Task: Create a due date automation trigger when advanced on, on the tuesday of the week before a card is due add dates without a complete due date at 11:00 AM.
Action: Mouse moved to (826, 256)
Screenshot: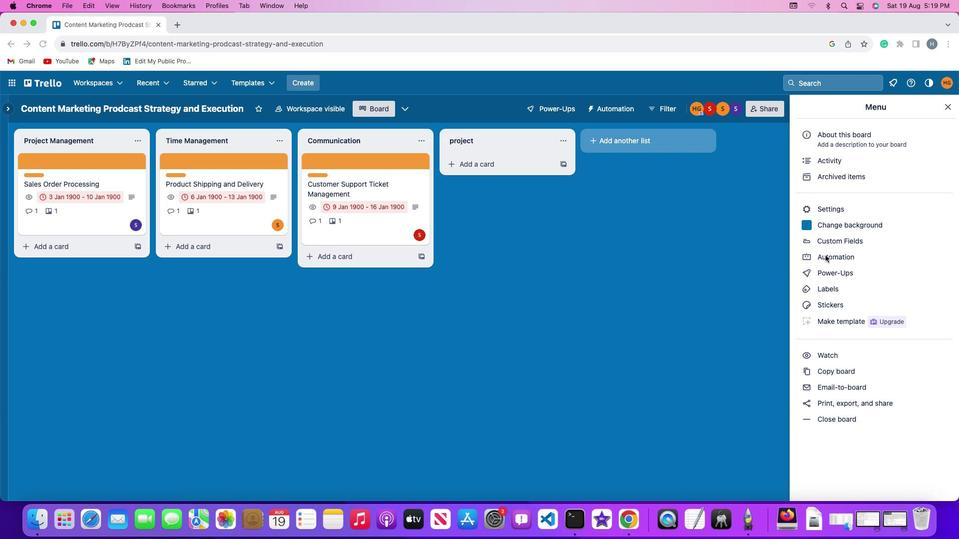 
Action: Mouse pressed left at (826, 256)
Screenshot: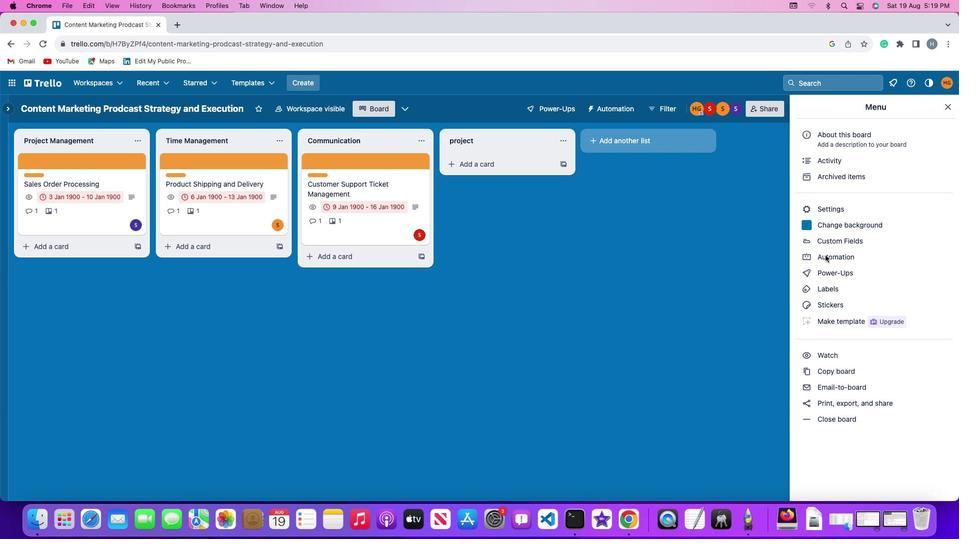 
Action: Mouse pressed left at (826, 256)
Screenshot: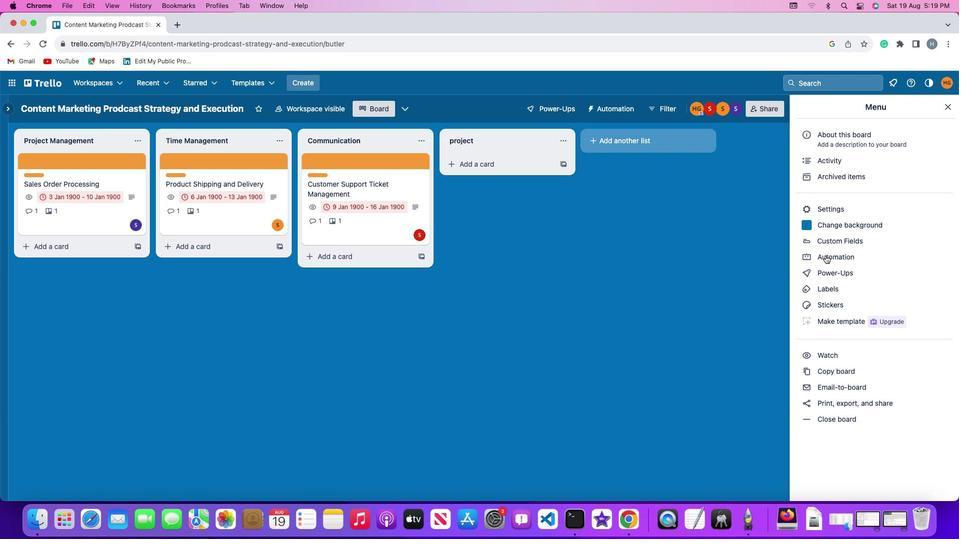 
Action: Mouse moved to (56, 235)
Screenshot: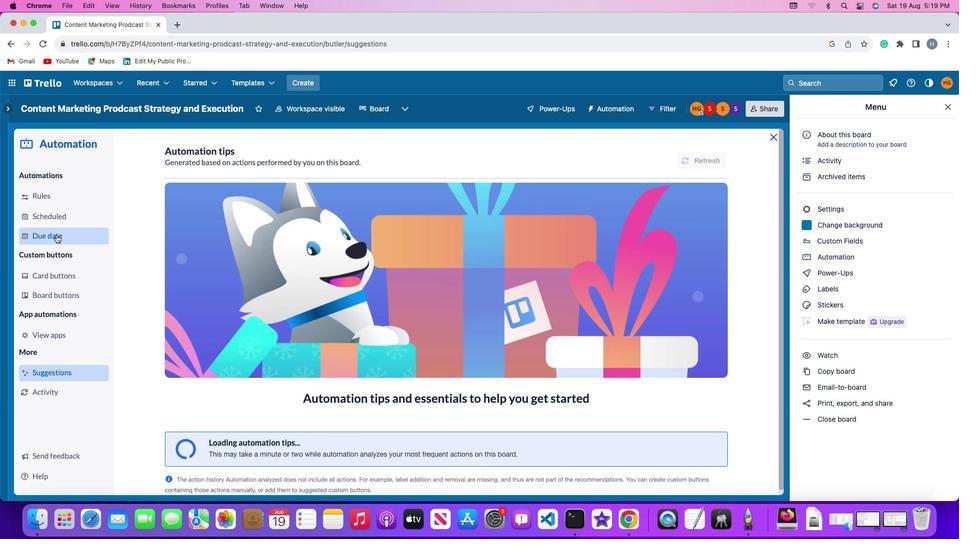 
Action: Mouse pressed left at (56, 235)
Screenshot: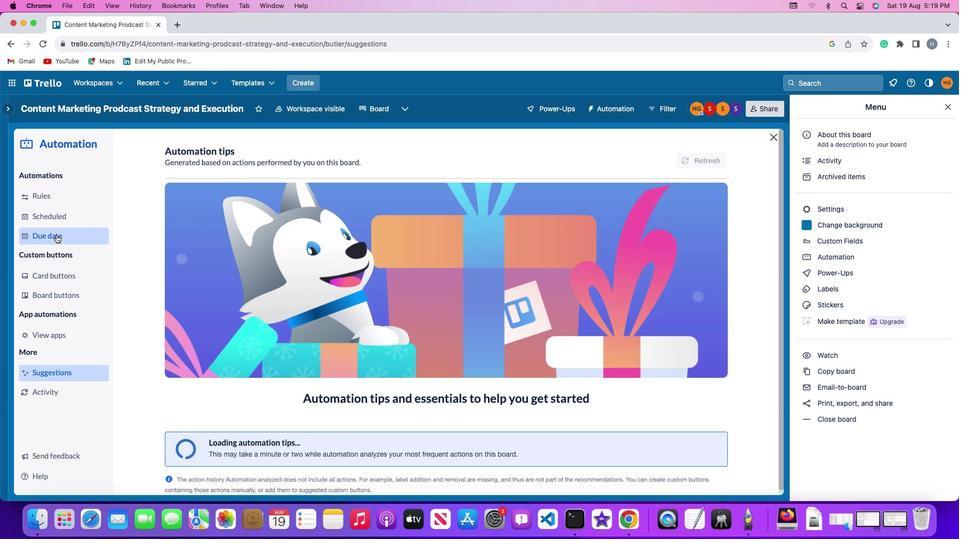 
Action: Mouse moved to (677, 151)
Screenshot: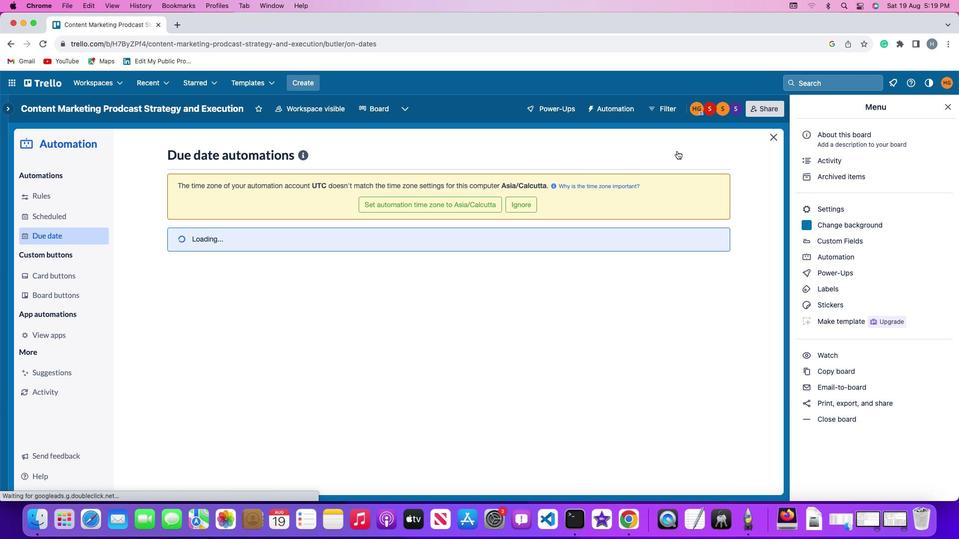 
Action: Mouse pressed left at (677, 151)
Screenshot: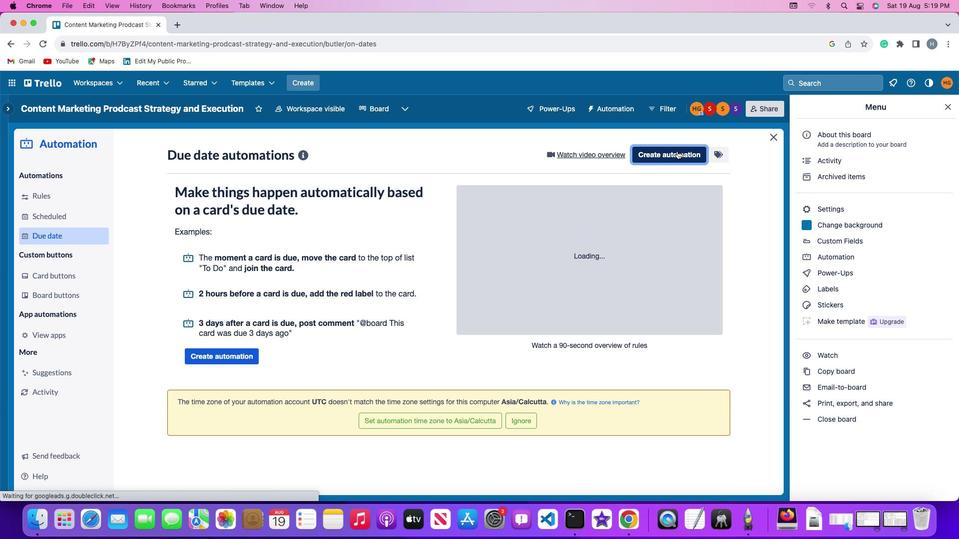 
Action: Mouse moved to (199, 253)
Screenshot: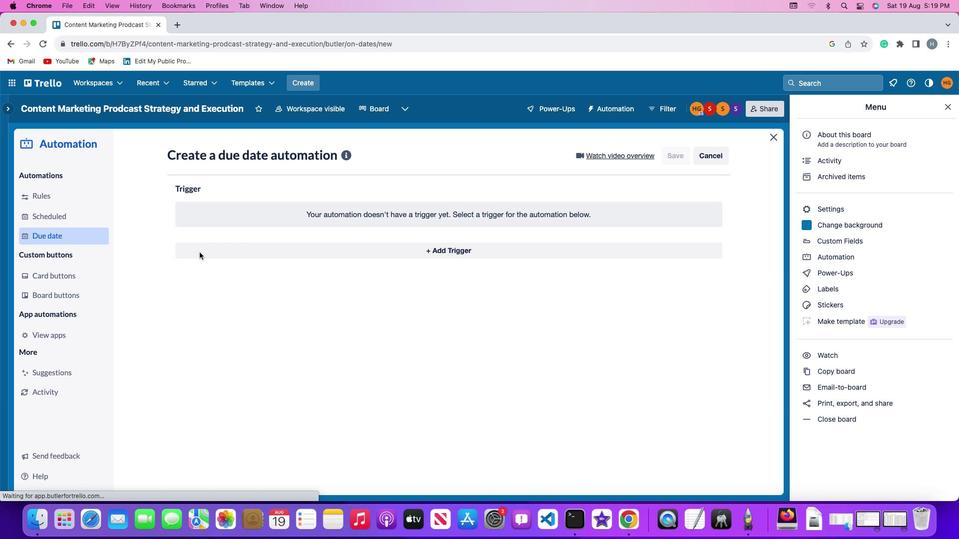 
Action: Mouse pressed left at (199, 253)
Screenshot: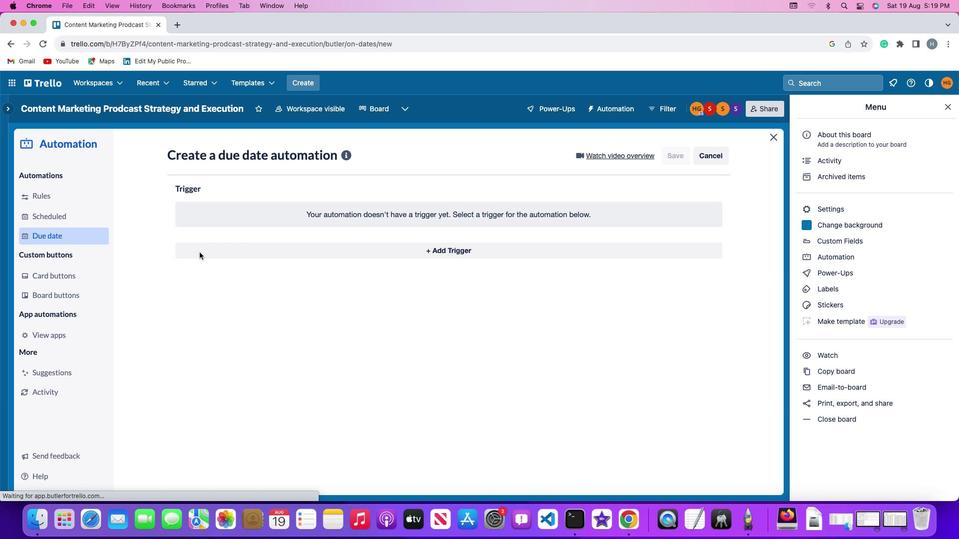 
Action: Mouse moved to (218, 431)
Screenshot: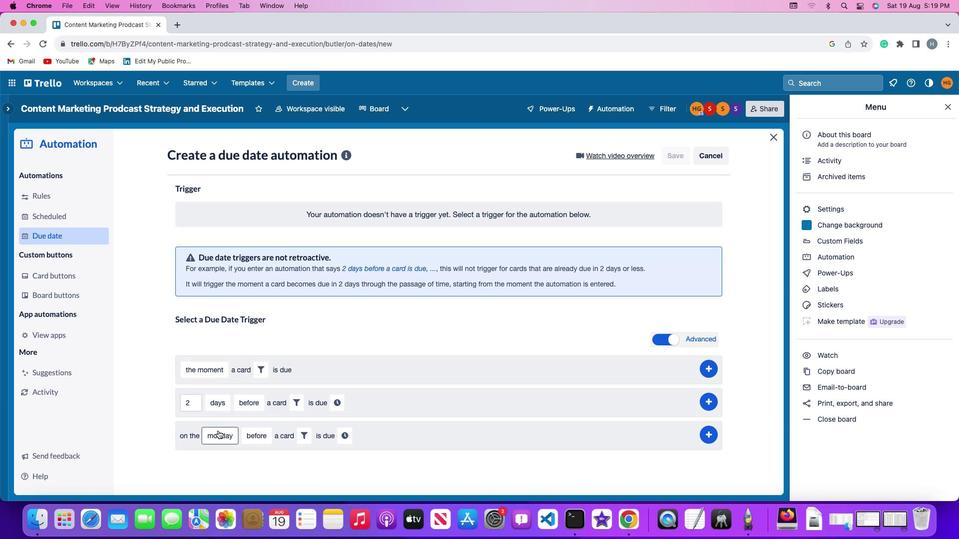 
Action: Mouse pressed left at (218, 431)
Screenshot: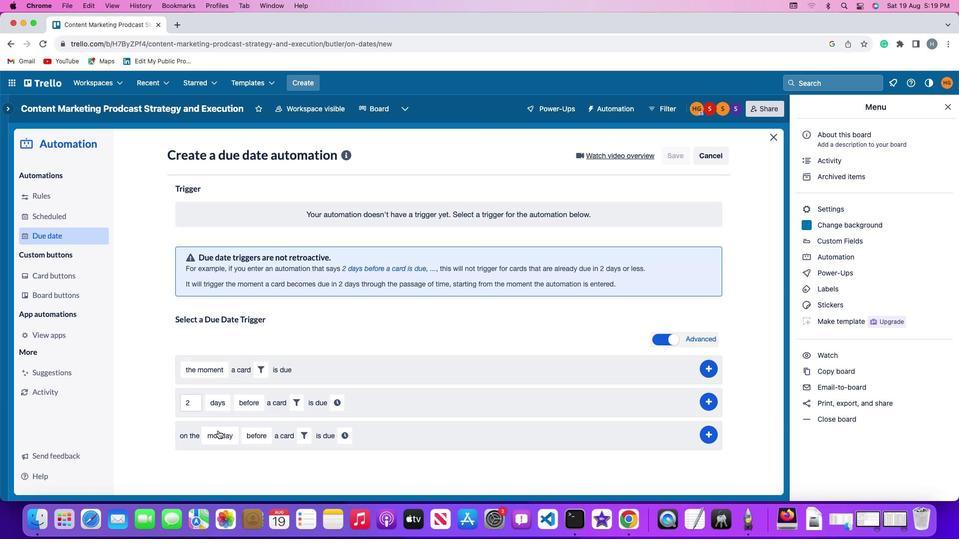 
Action: Mouse moved to (236, 318)
Screenshot: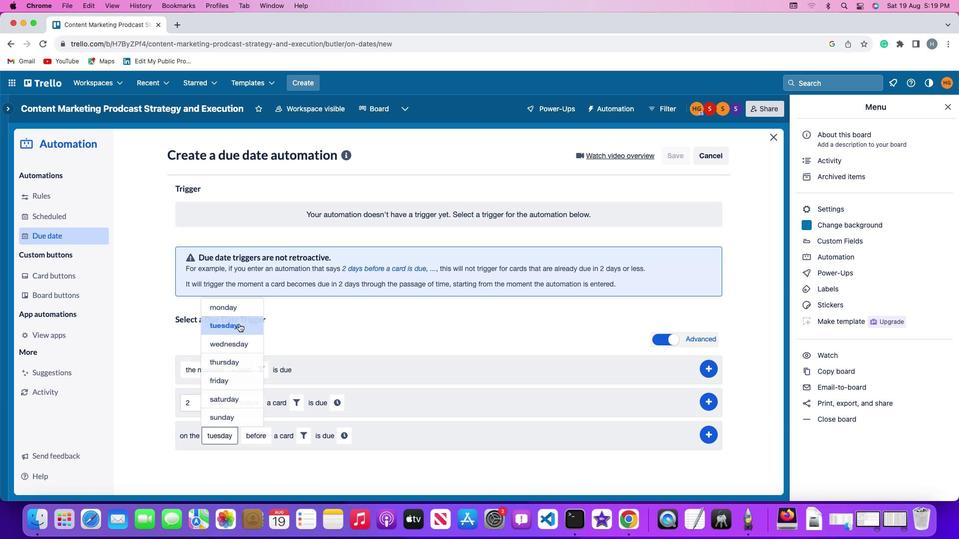 
Action: Mouse pressed left at (236, 318)
Screenshot: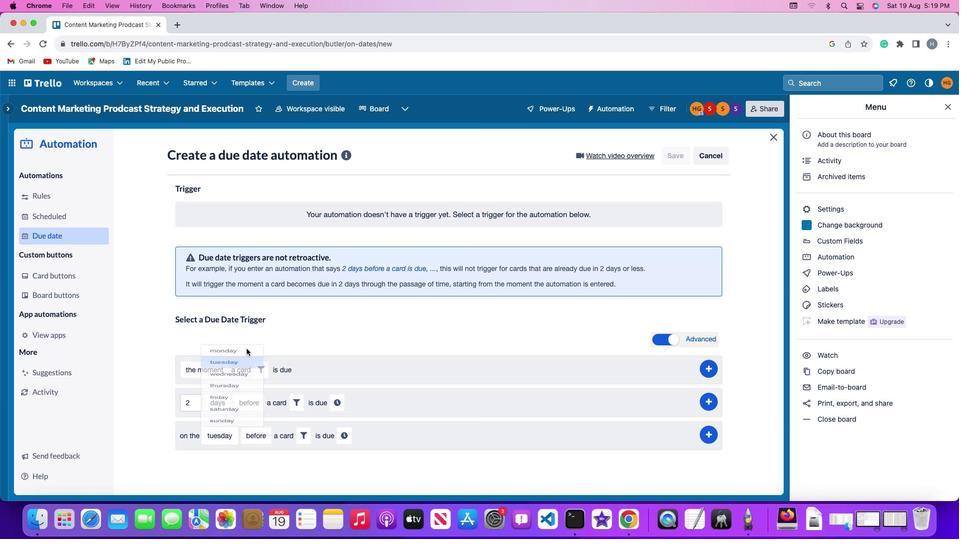 
Action: Mouse moved to (261, 438)
Screenshot: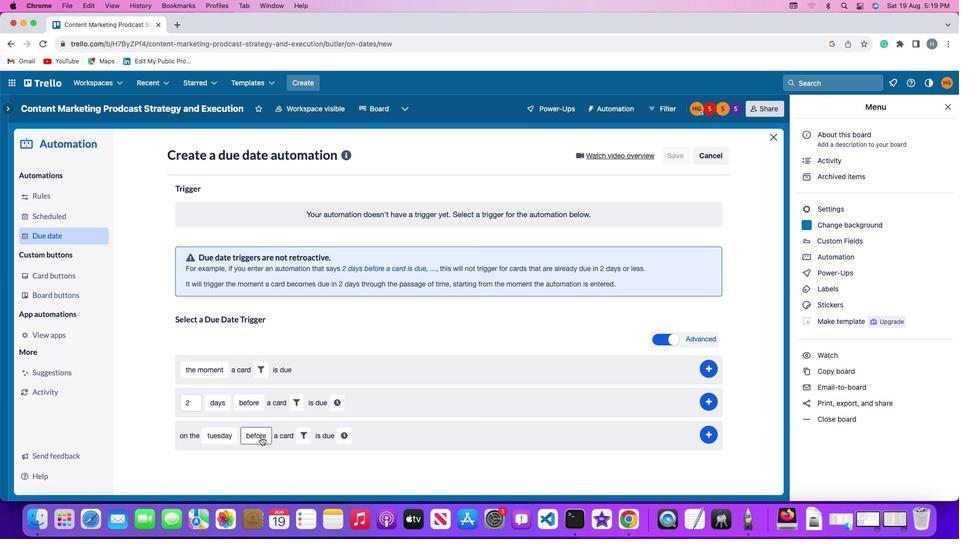 
Action: Mouse pressed left at (261, 438)
Screenshot: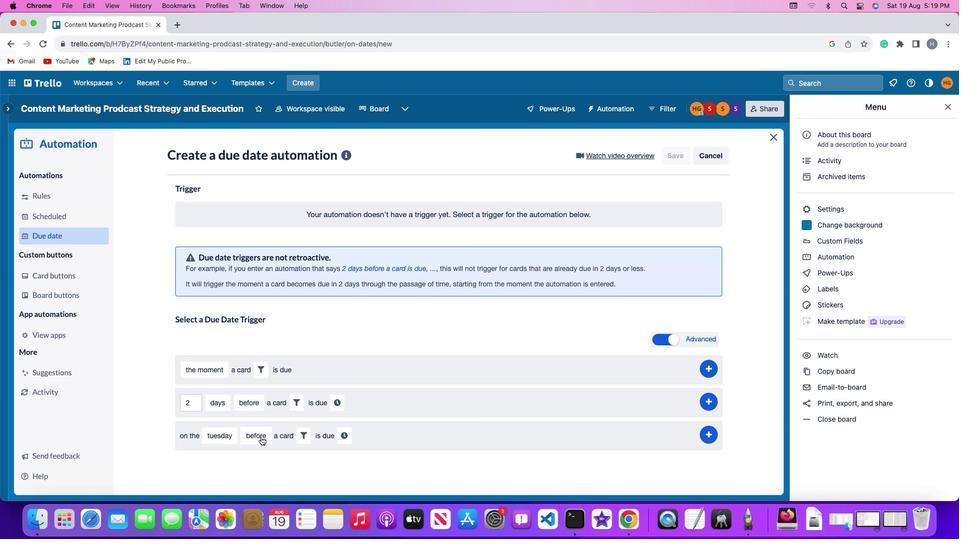 
Action: Mouse moved to (264, 416)
Screenshot: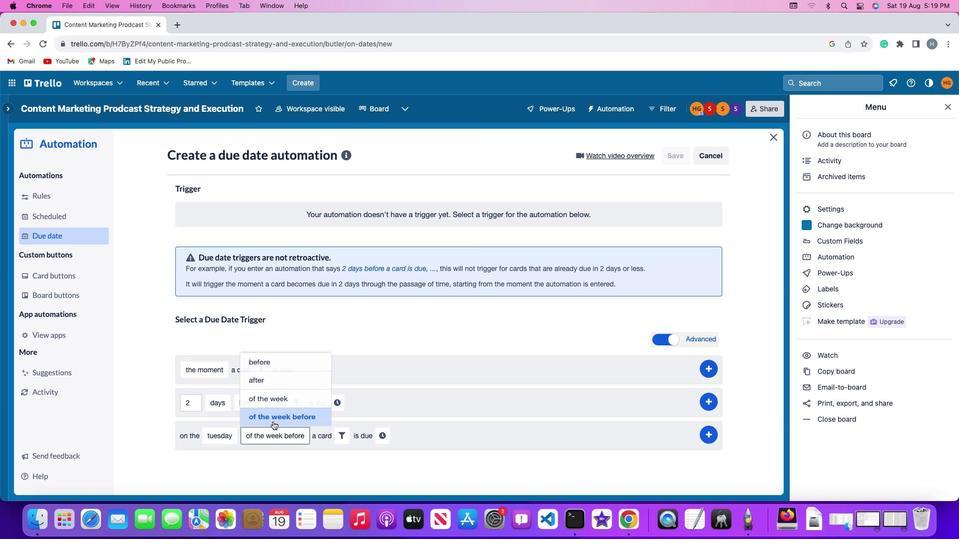 
Action: Mouse pressed left at (264, 416)
Screenshot: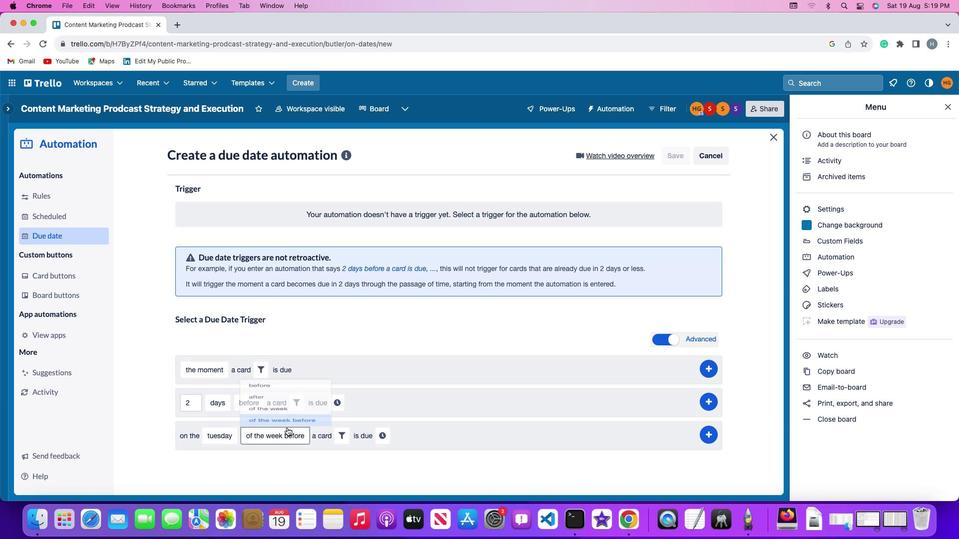 
Action: Mouse moved to (336, 435)
Screenshot: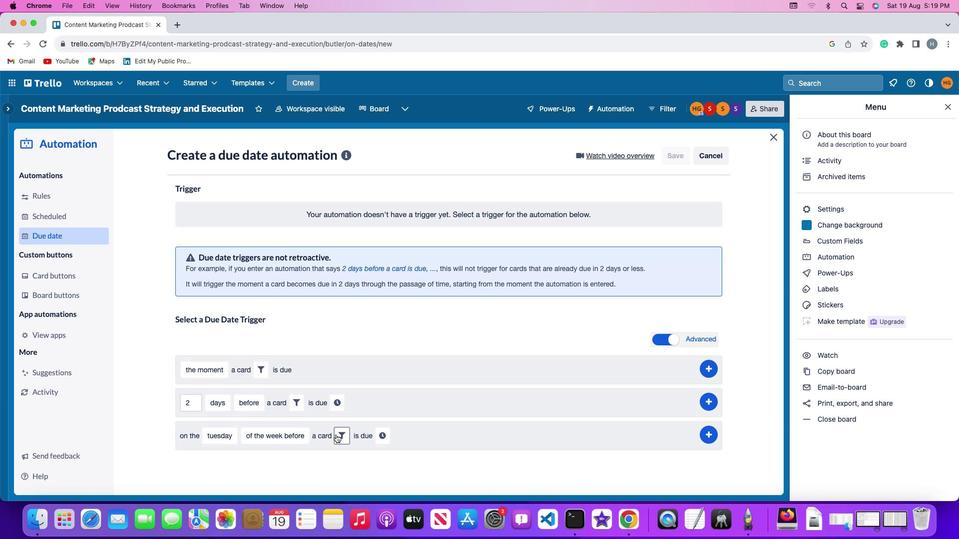 
Action: Mouse pressed left at (336, 435)
Screenshot: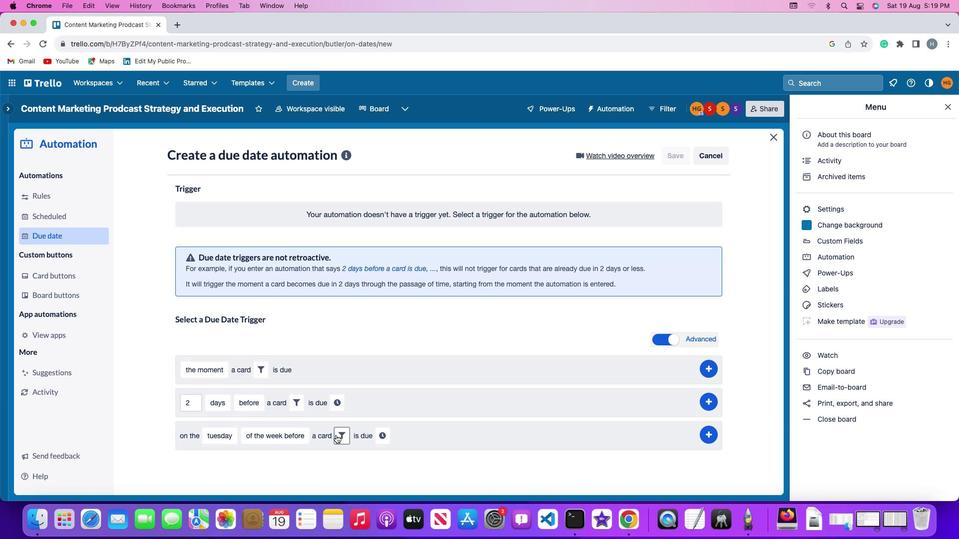 
Action: Mouse moved to (399, 466)
Screenshot: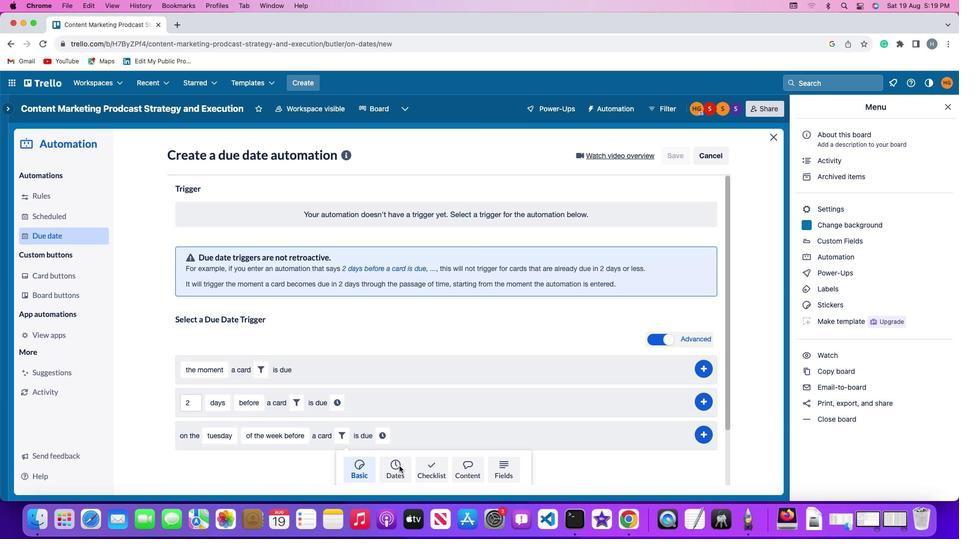 
Action: Mouse pressed left at (399, 466)
Screenshot: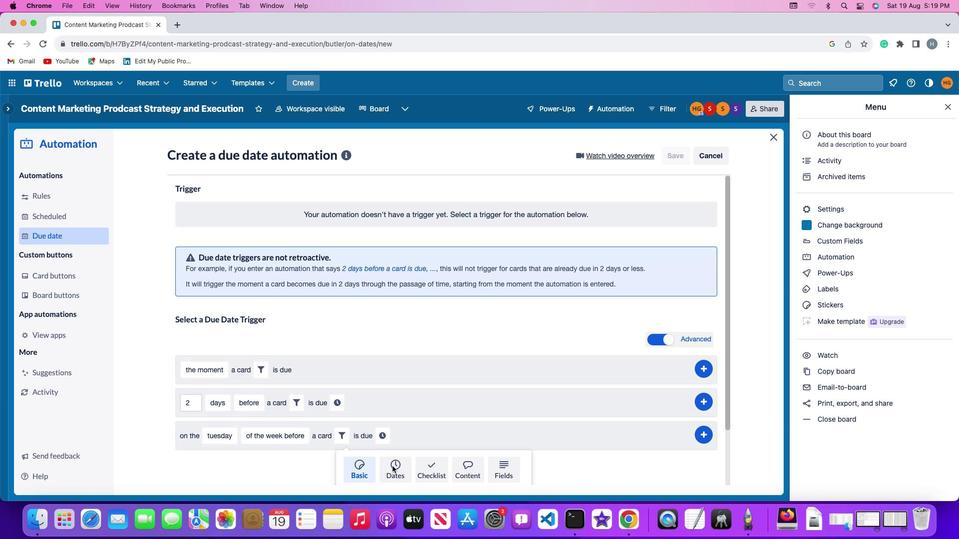 
Action: Mouse moved to (292, 464)
Screenshot: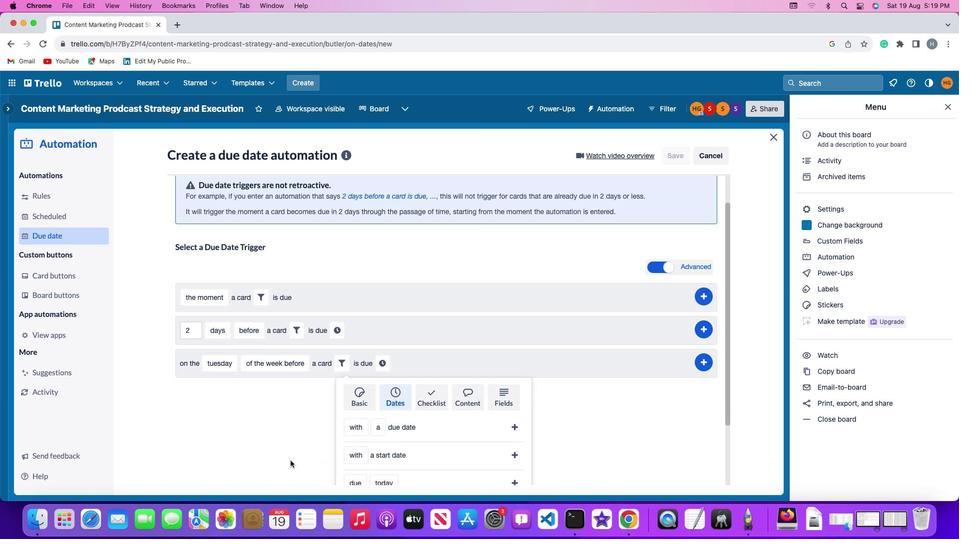 
Action: Mouse scrolled (292, 464) with delta (0, 0)
Screenshot: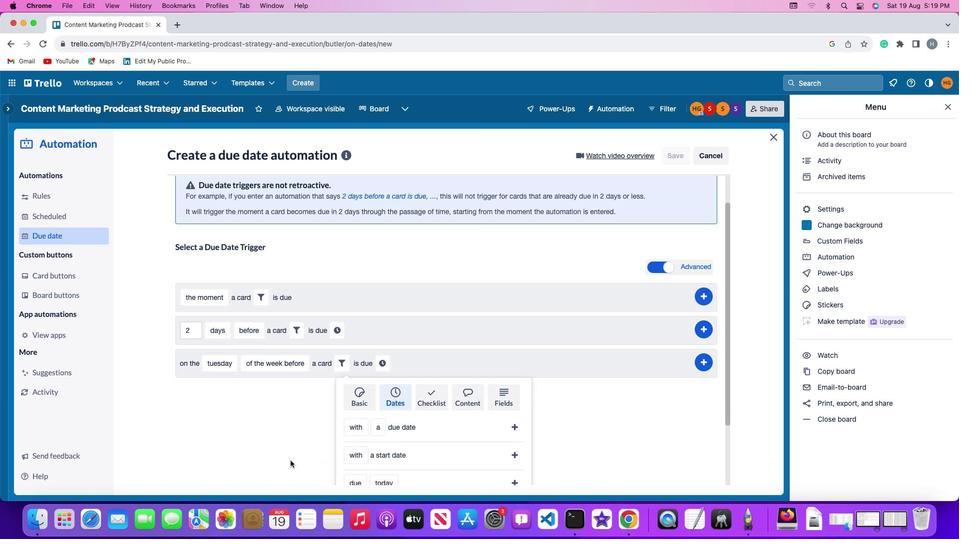 
Action: Mouse moved to (292, 464)
Screenshot: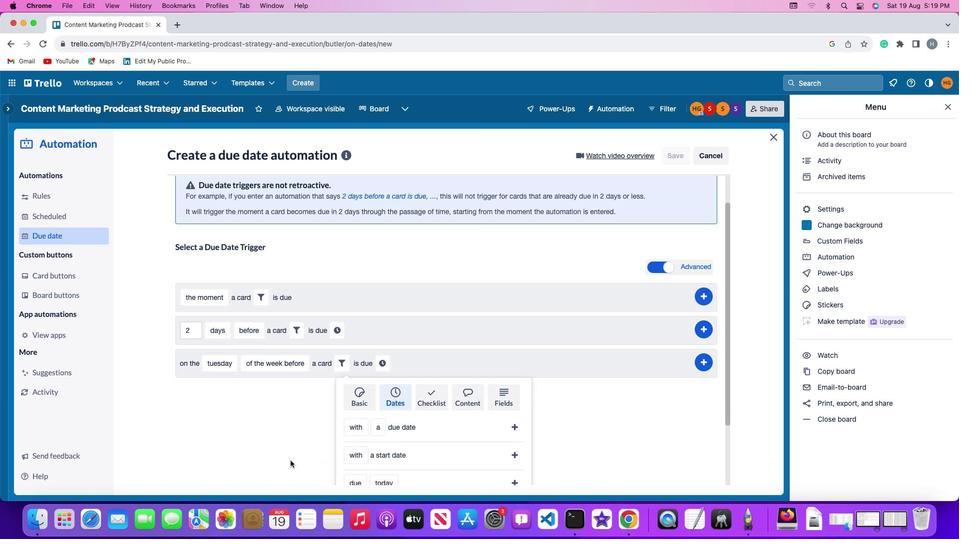
Action: Mouse scrolled (292, 464) with delta (0, 0)
Screenshot: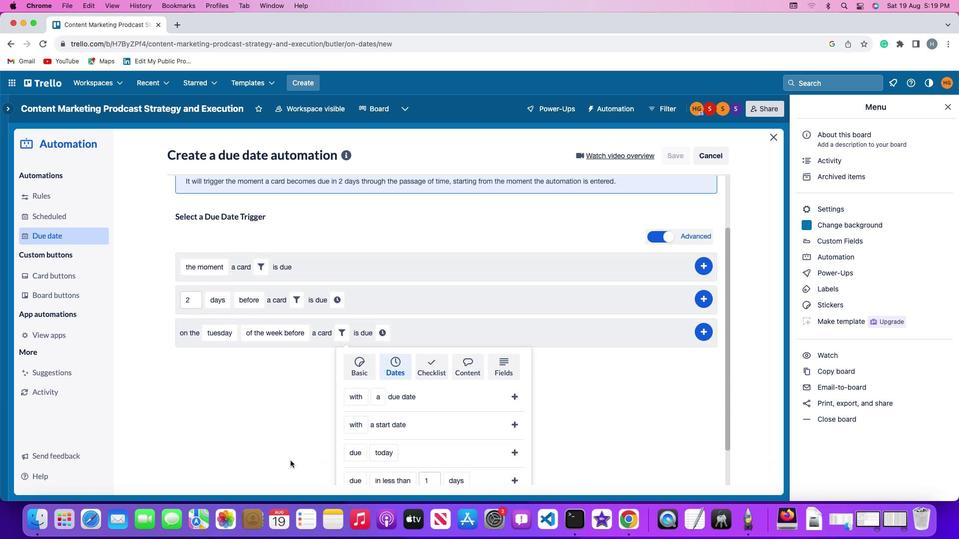 
Action: Mouse scrolled (292, 464) with delta (0, 0)
Screenshot: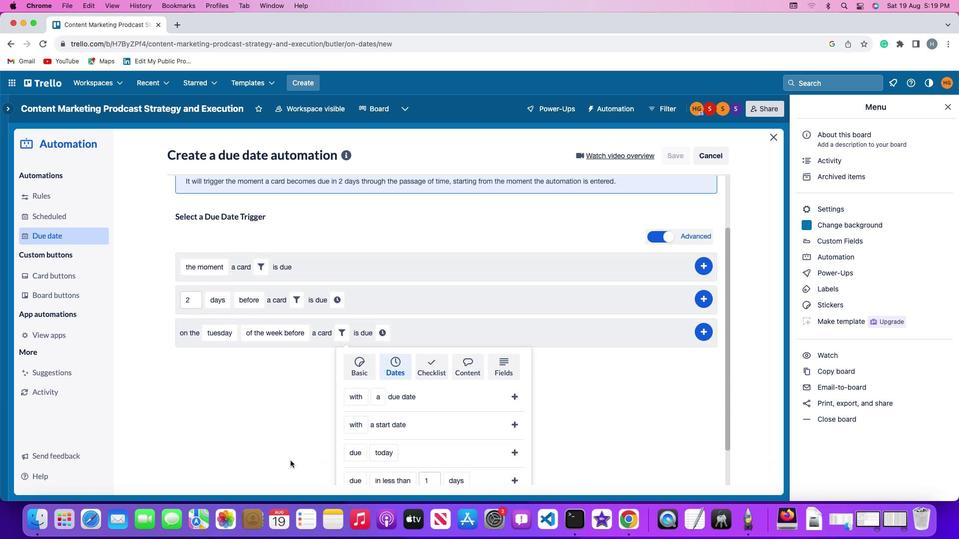 
Action: Mouse moved to (292, 463)
Screenshot: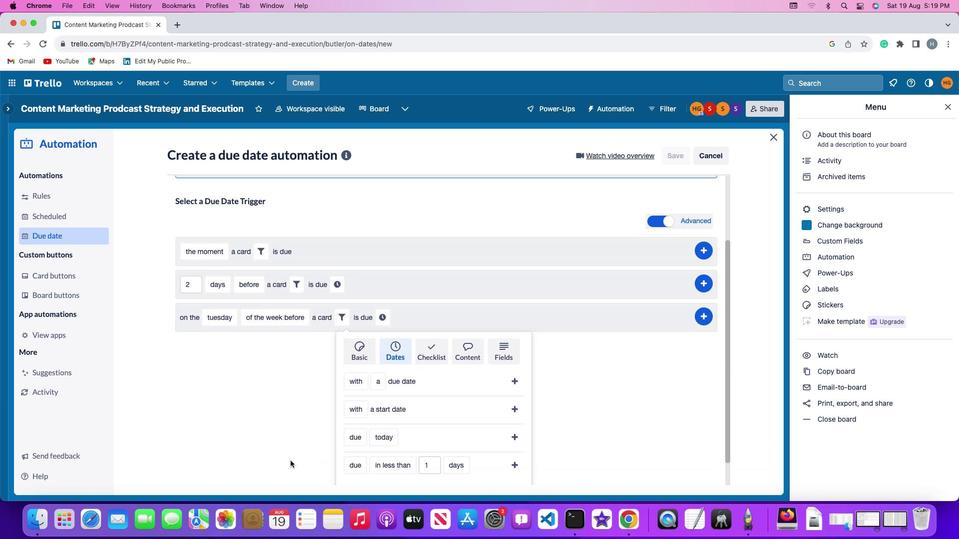 
Action: Mouse scrolled (292, 463) with delta (0, -1)
Screenshot: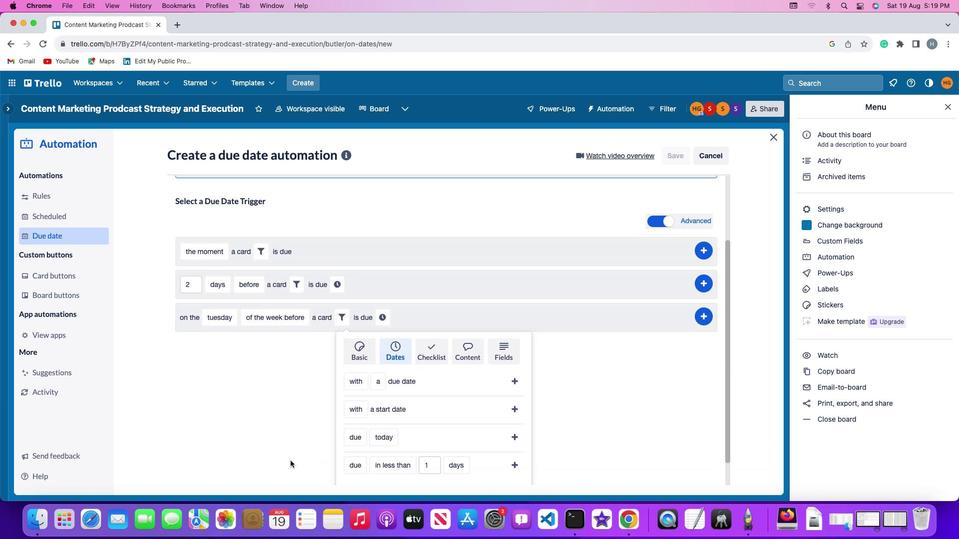 
Action: Mouse moved to (291, 462)
Screenshot: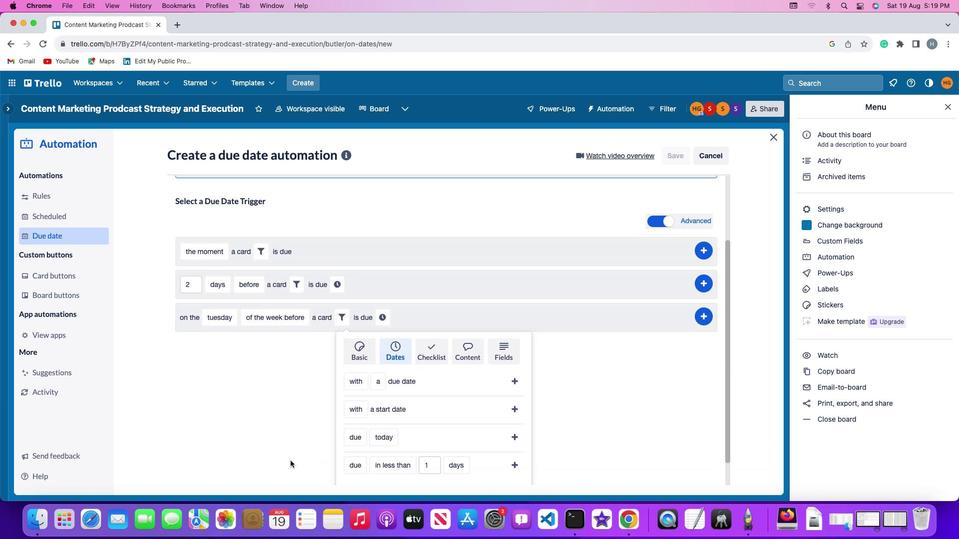 
Action: Mouse scrolled (291, 462) with delta (0, -1)
Screenshot: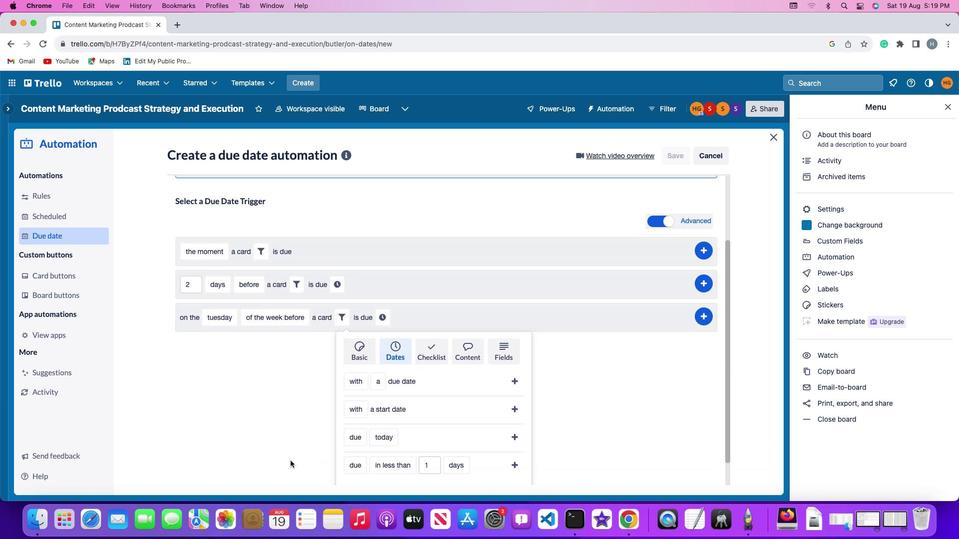 
Action: Mouse moved to (360, 379)
Screenshot: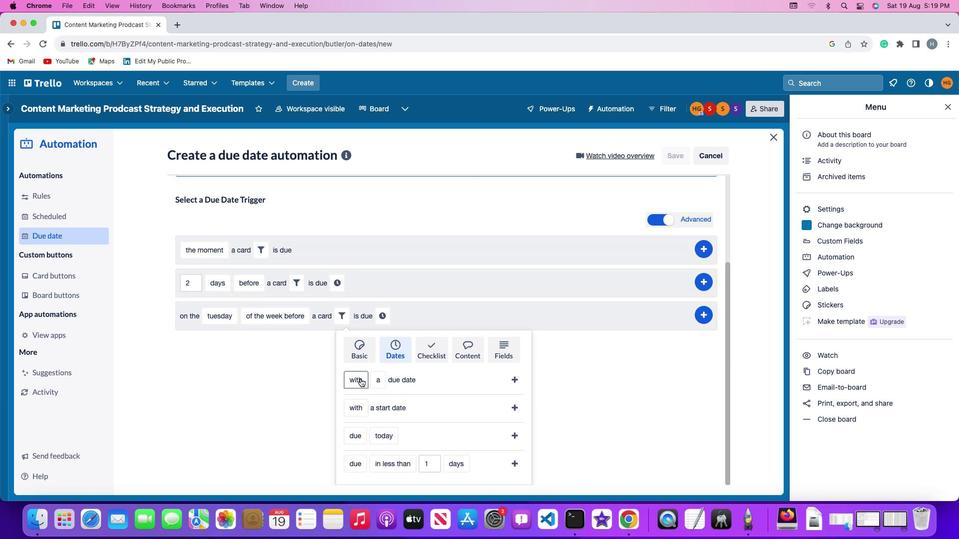 
Action: Mouse pressed left at (360, 379)
Screenshot: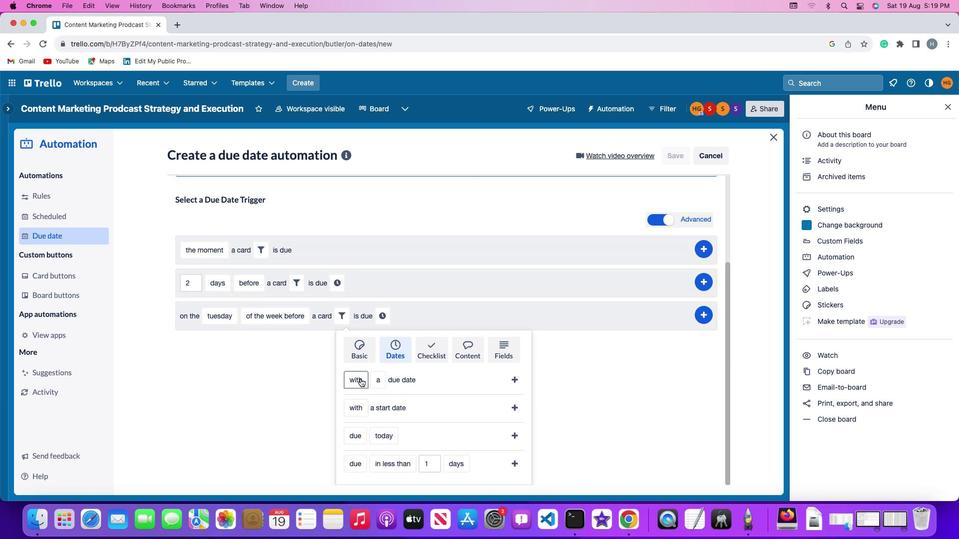
Action: Mouse moved to (361, 417)
Screenshot: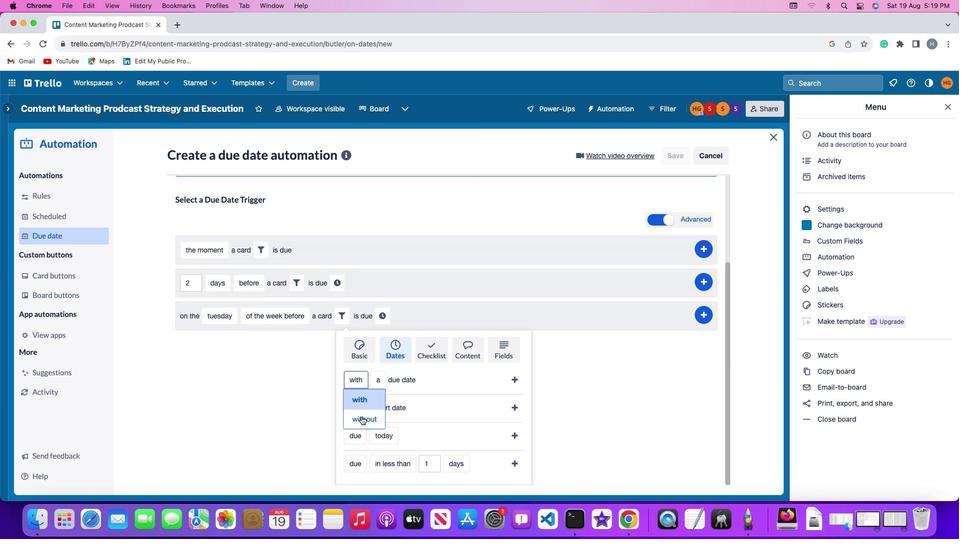 
Action: Mouse pressed left at (361, 417)
Screenshot: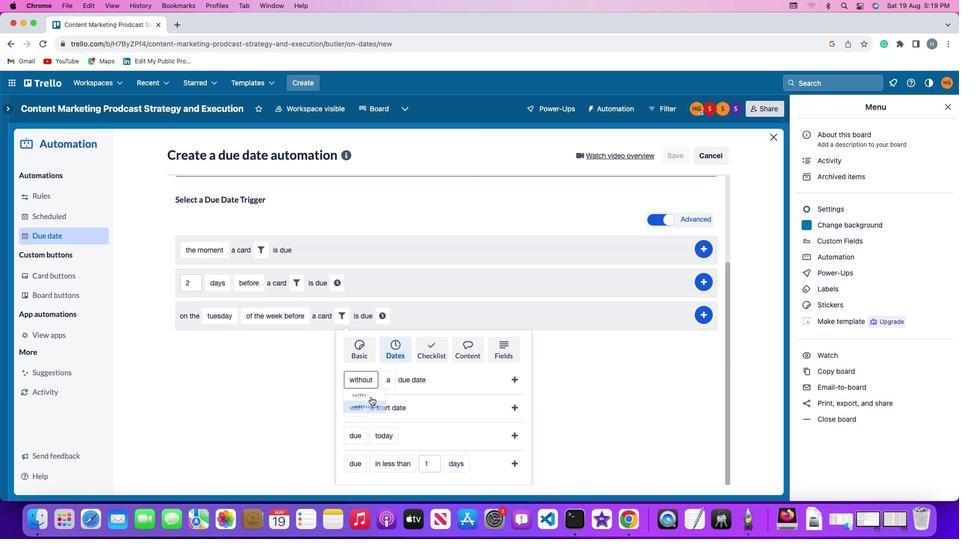 
Action: Mouse moved to (387, 378)
Screenshot: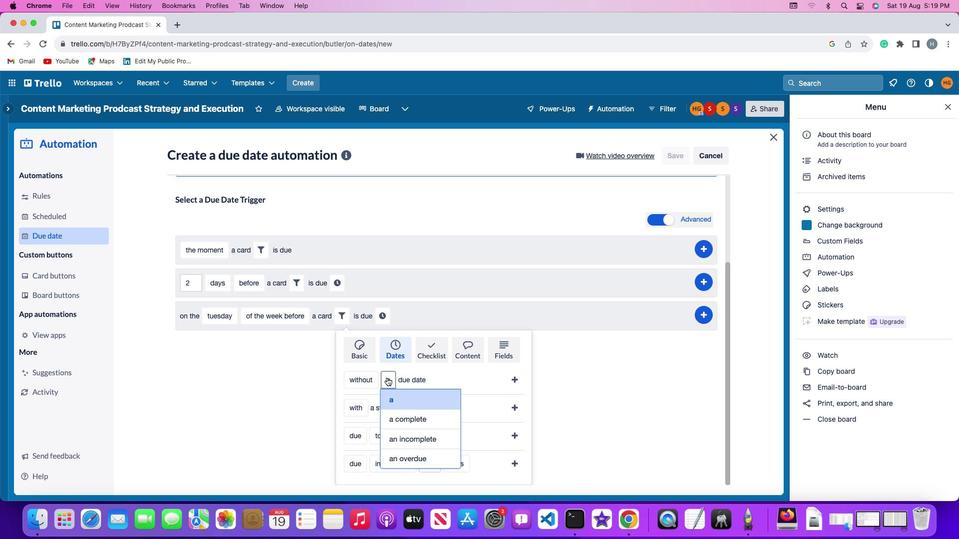 
Action: Mouse pressed left at (387, 378)
Screenshot: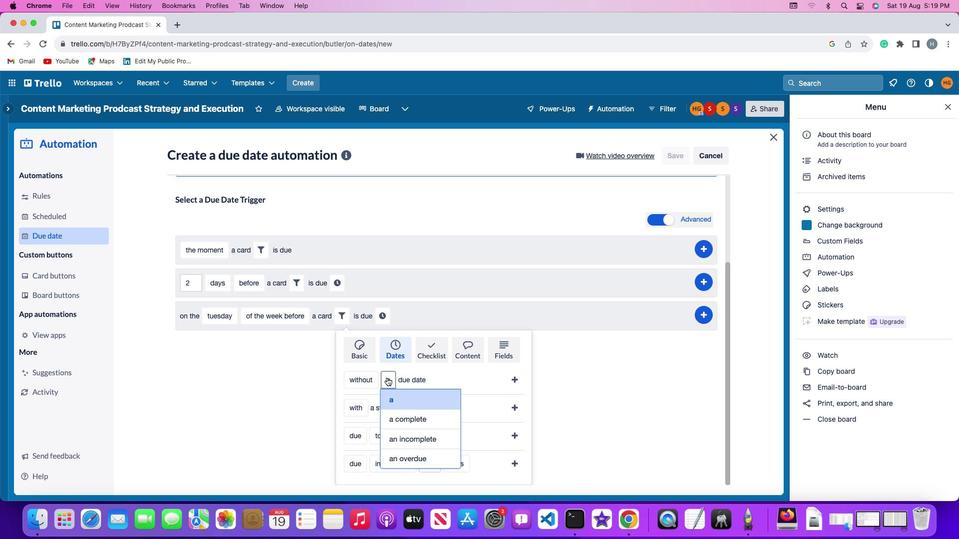 
Action: Mouse moved to (406, 416)
Screenshot: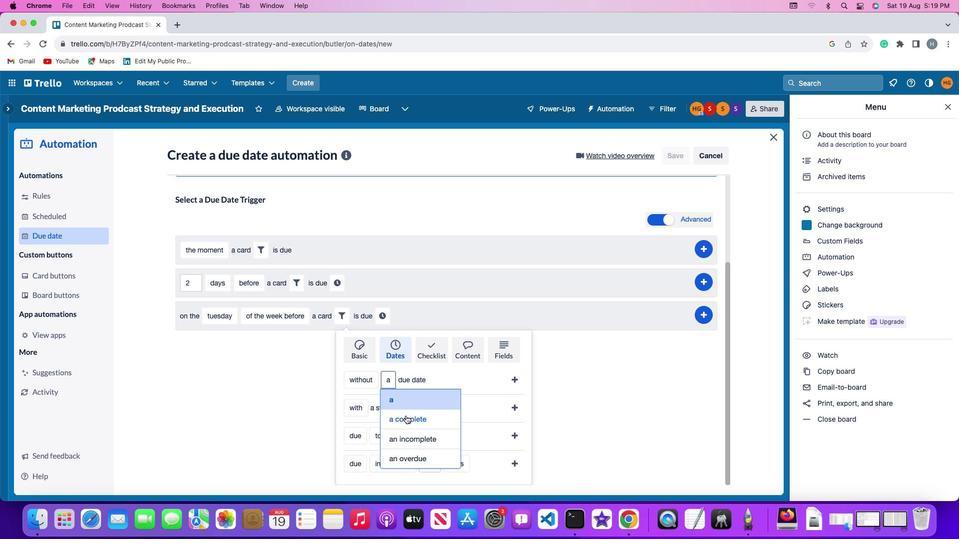 
Action: Mouse pressed left at (406, 416)
Screenshot: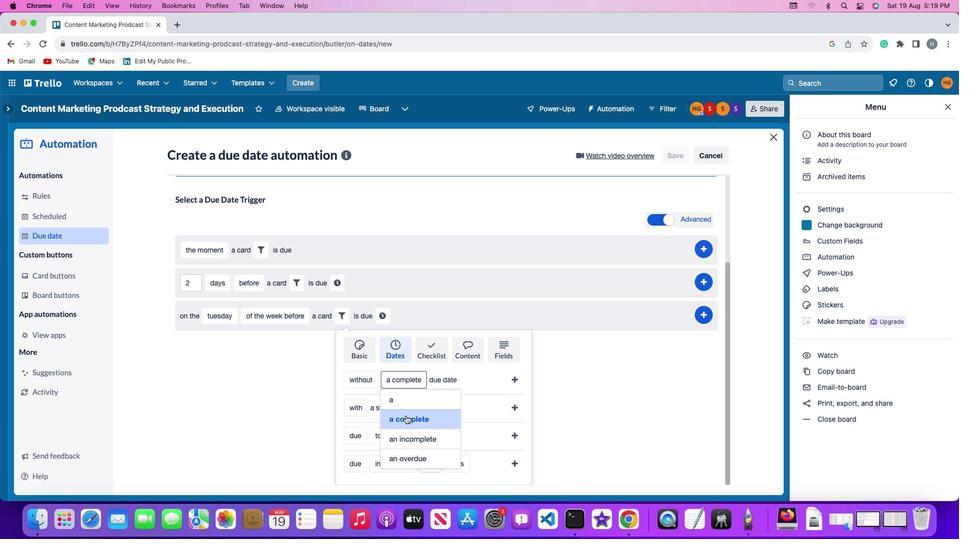 
Action: Mouse moved to (512, 378)
Screenshot: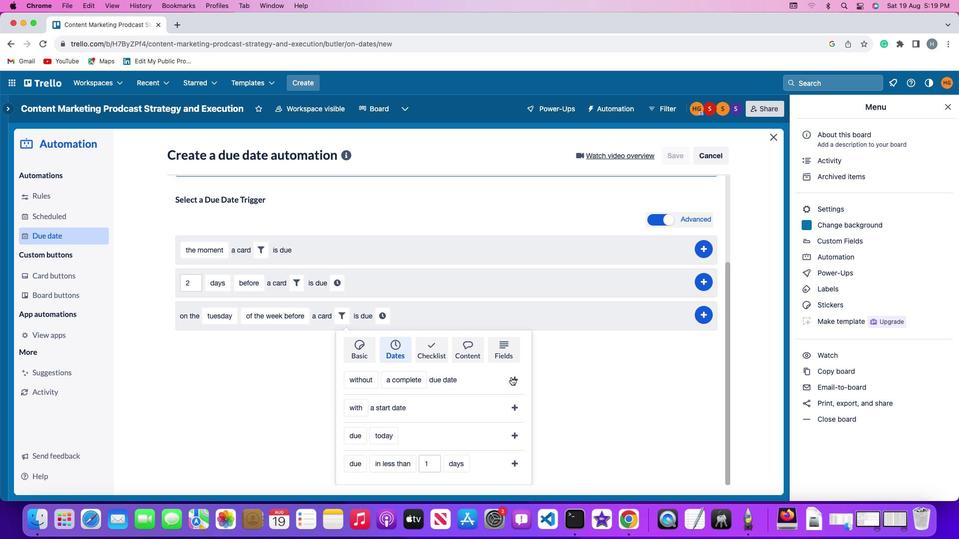 
Action: Mouse pressed left at (512, 378)
Screenshot: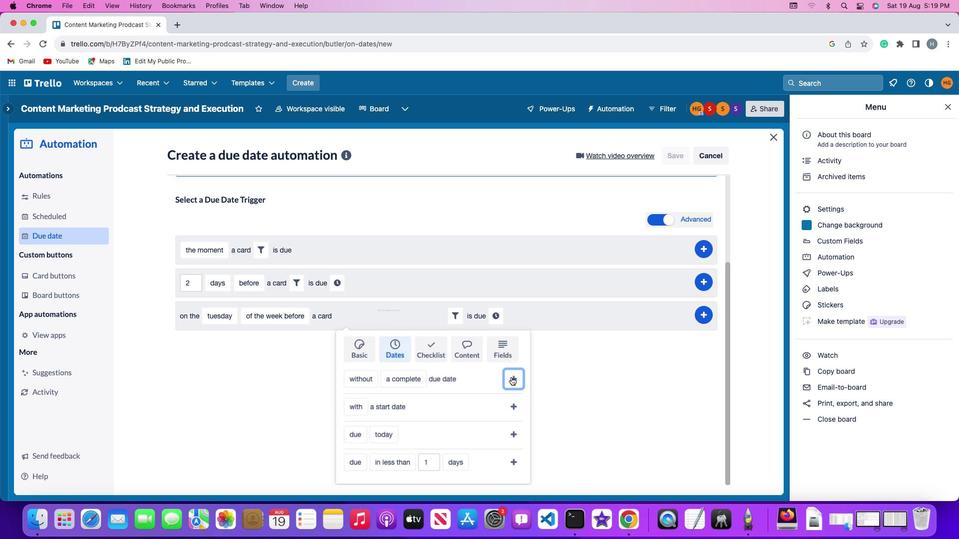 
Action: Mouse moved to (498, 436)
Screenshot: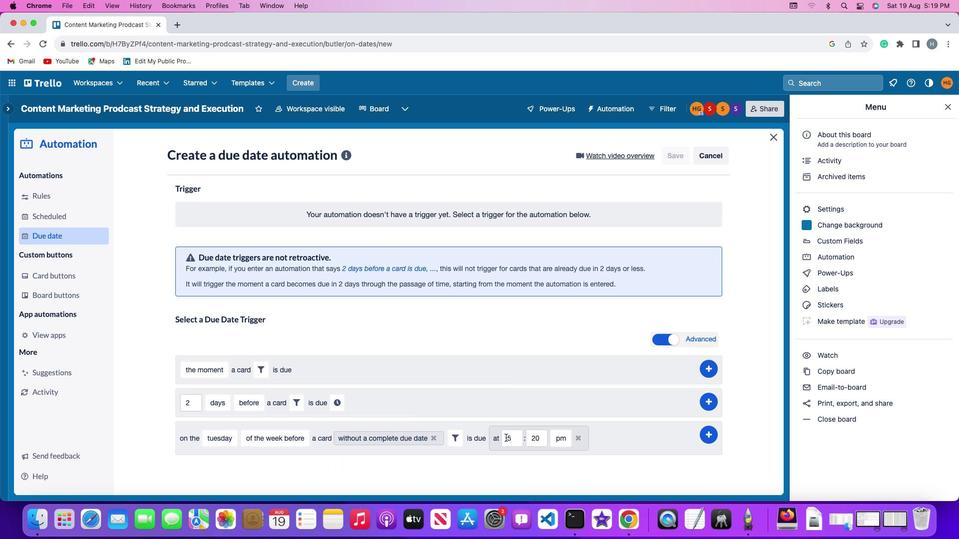 
Action: Mouse pressed left at (498, 436)
Screenshot: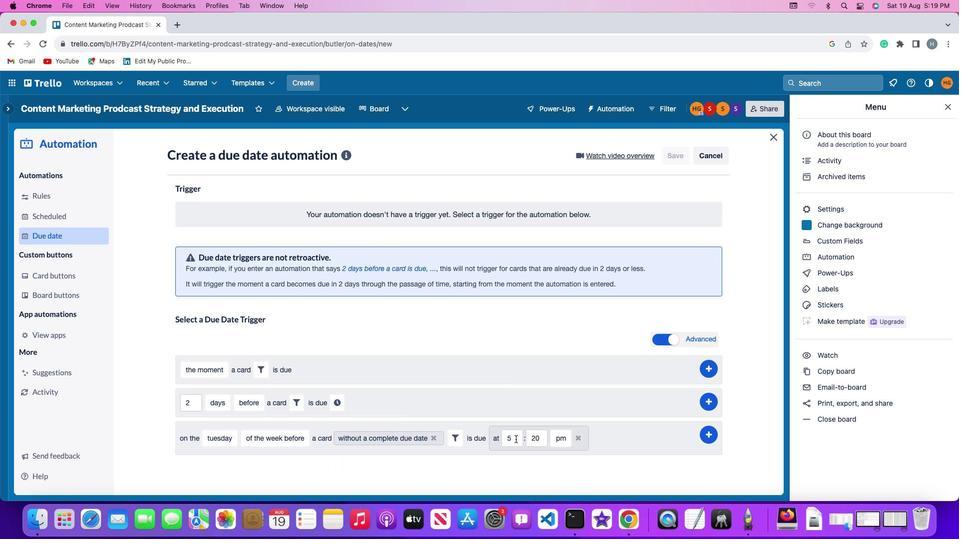 
Action: Mouse moved to (522, 440)
Screenshot: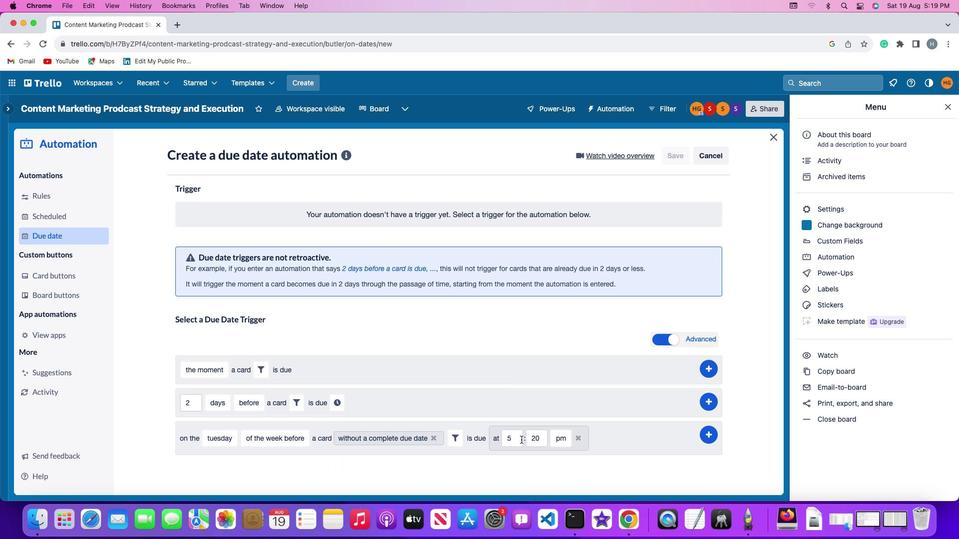 
Action: Mouse pressed left at (522, 440)
Screenshot: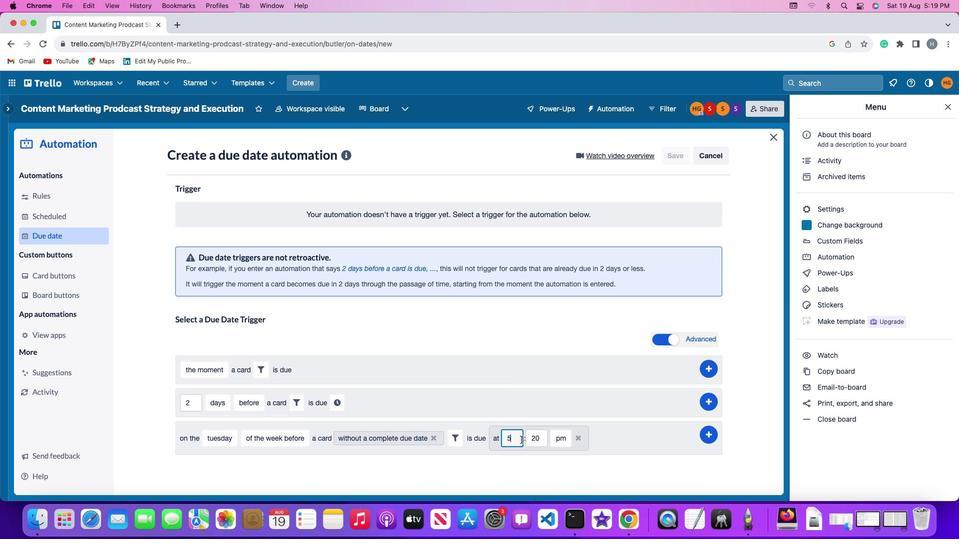 
Action: Mouse moved to (522, 440)
Screenshot: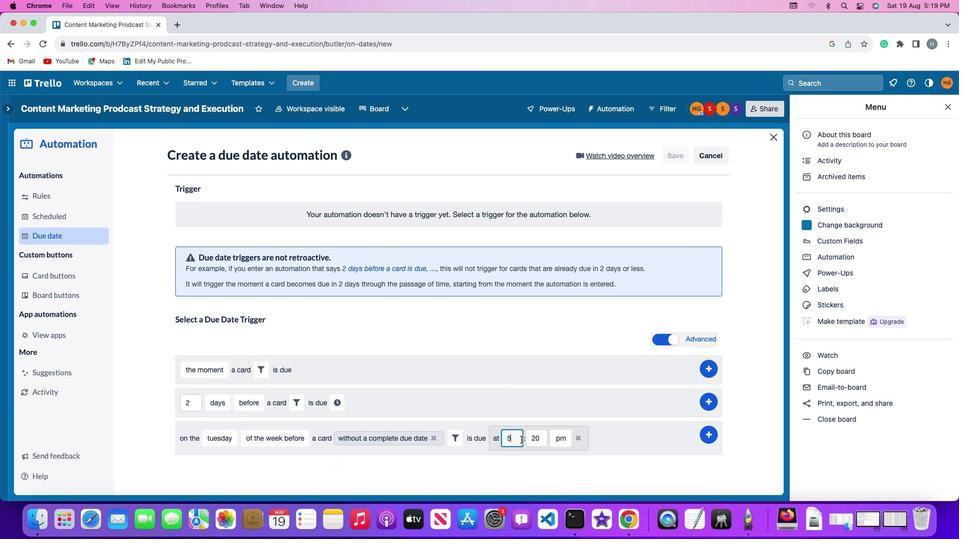 
Action: Key pressed Key.backspace
Screenshot: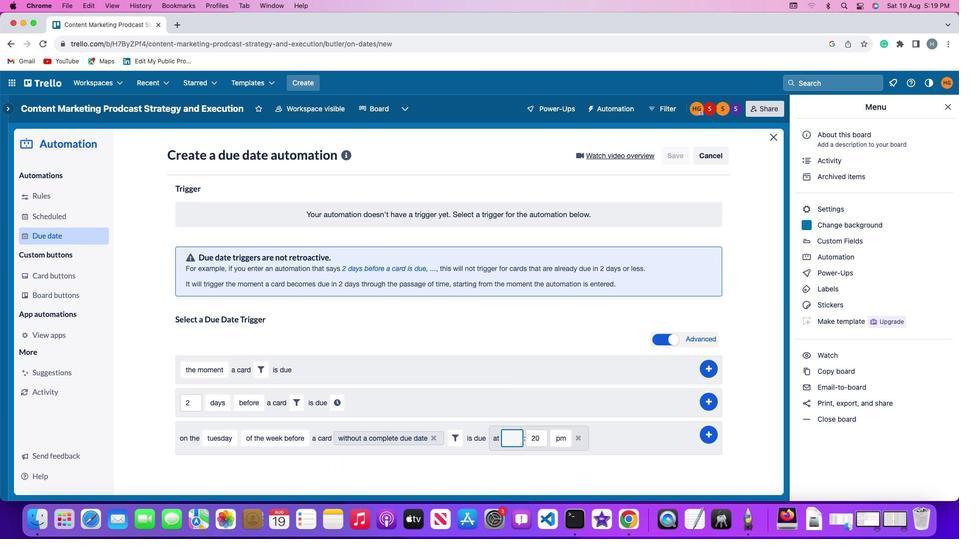 
Action: Mouse moved to (522, 440)
Screenshot: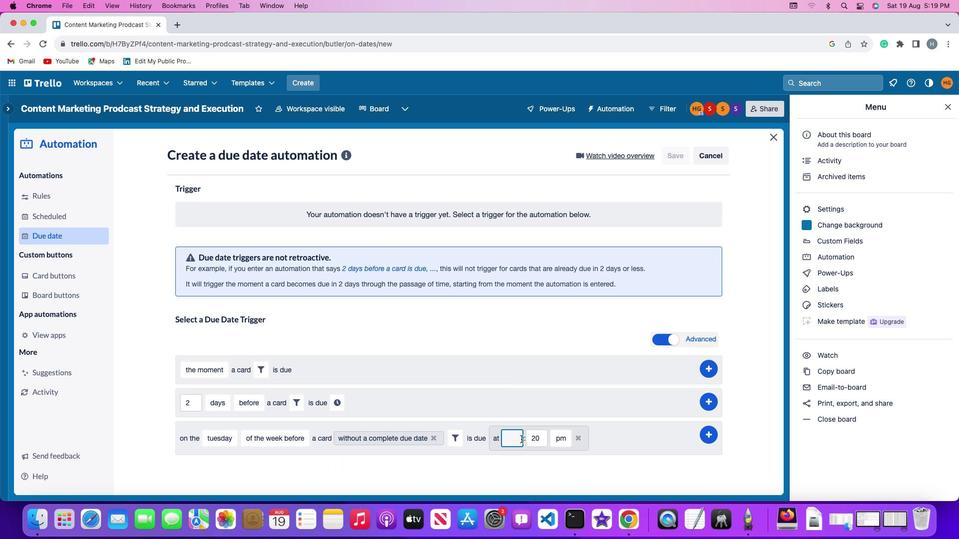 
Action: Key pressed '1''1'
Screenshot: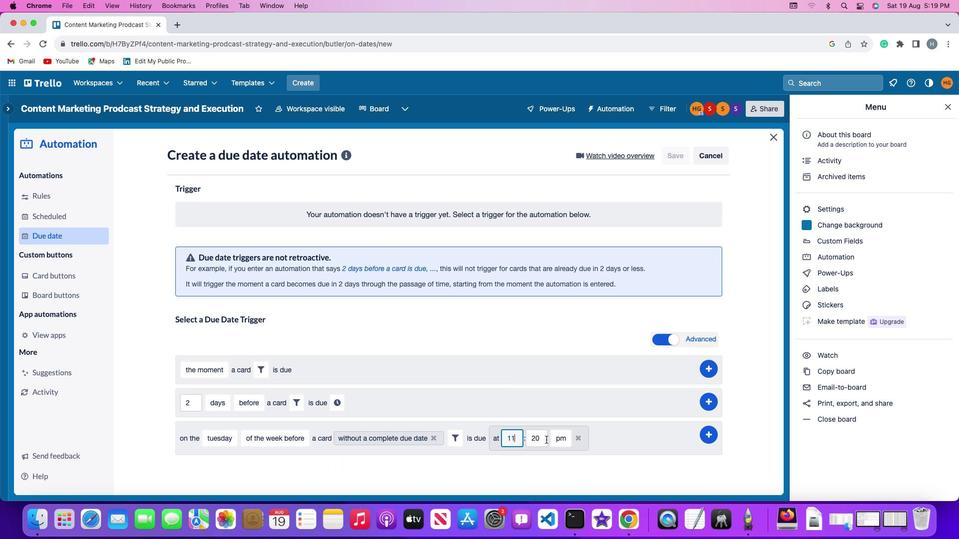 
Action: Mouse moved to (553, 440)
Screenshot: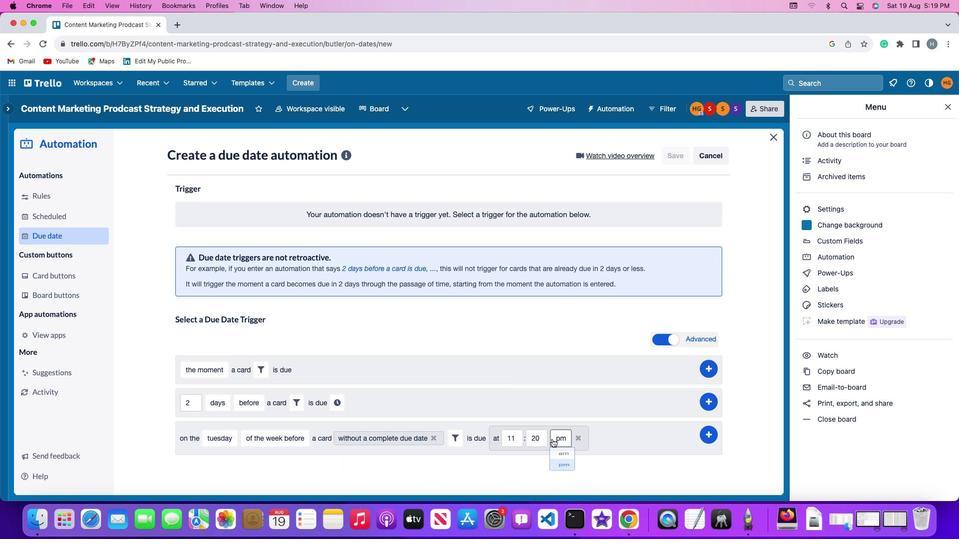 
Action: Mouse pressed left at (553, 440)
Screenshot: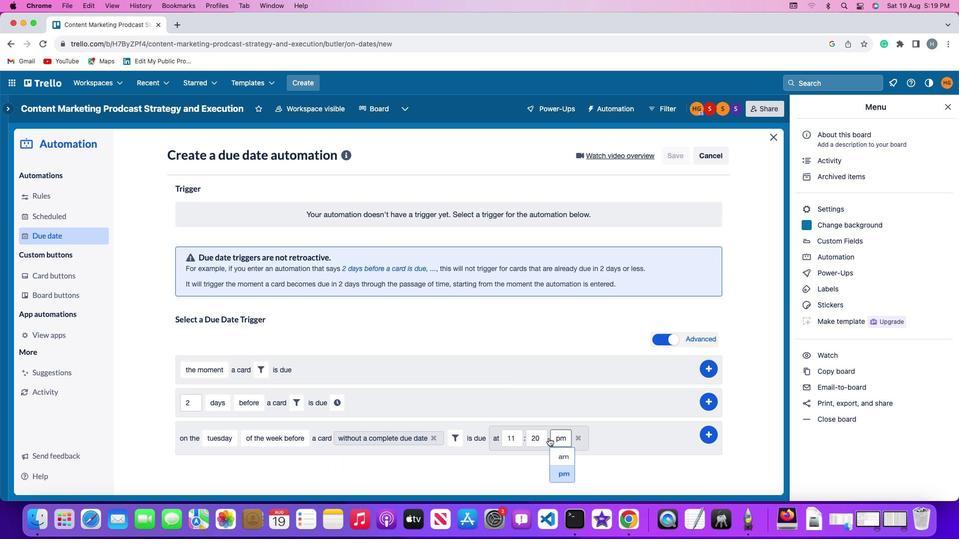 
Action: Mouse moved to (546, 438)
Screenshot: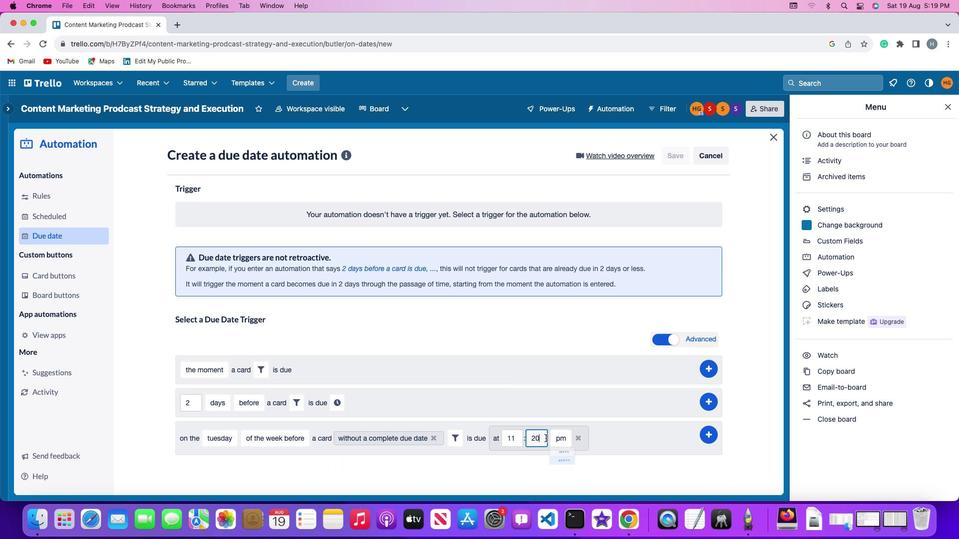 
Action: Mouse pressed left at (546, 438)
Screenshot: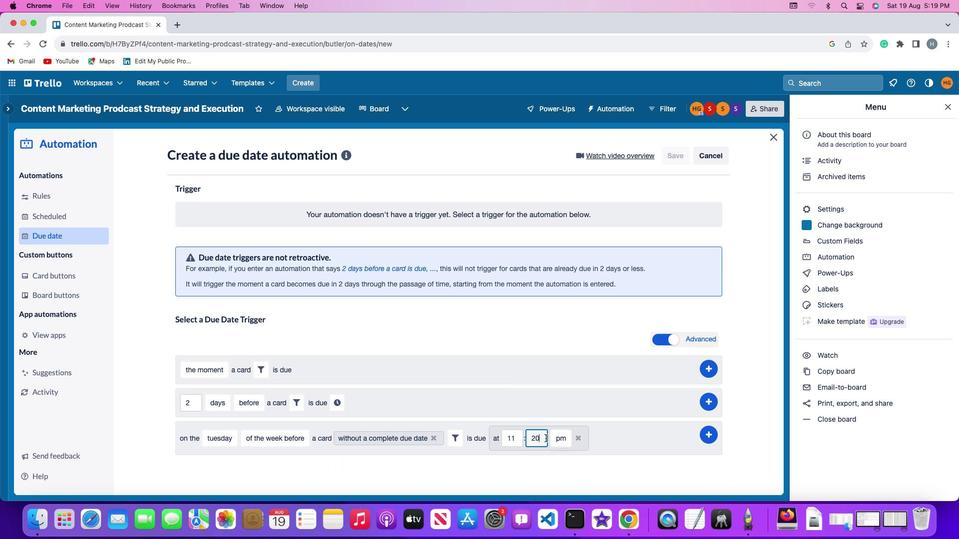 
Action: Key pressed Key.backspaceKey.backspace
Screenshot: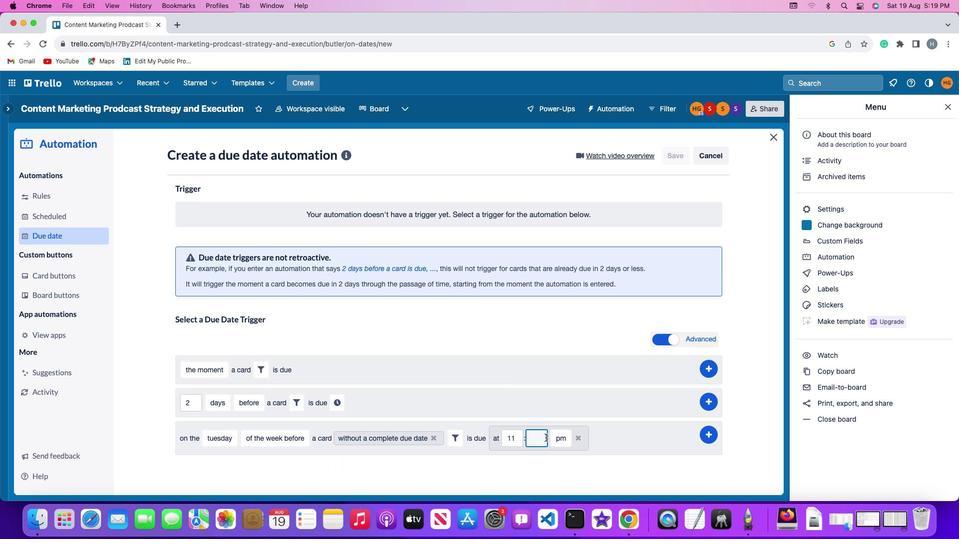 
Action: Mouse moved to (546, 438)
Screenshot: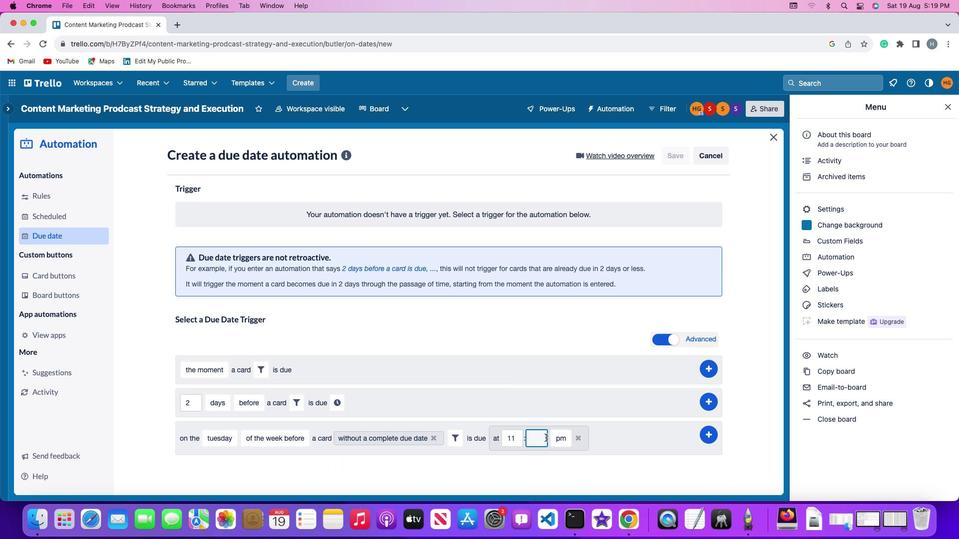 
Action: Key pressed '0''0'
Screenshot: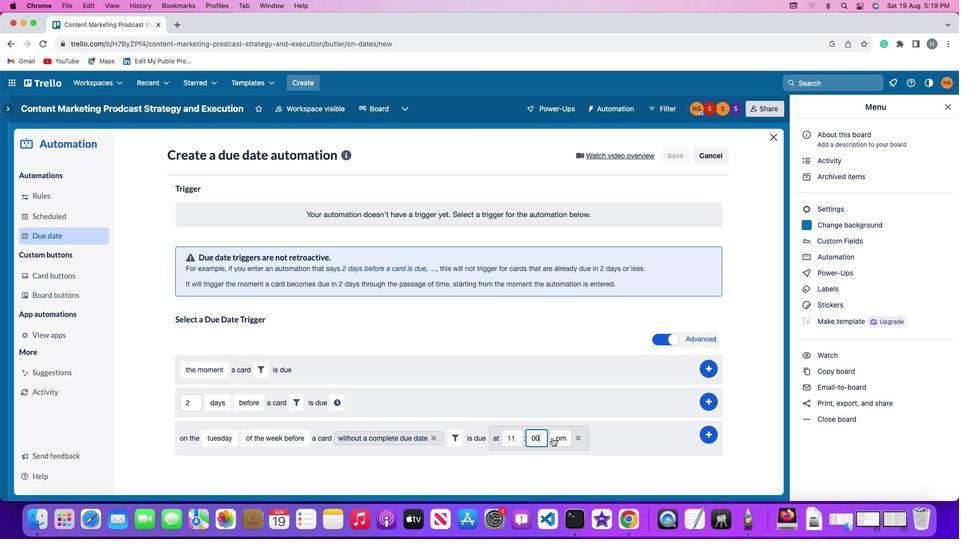 
Action: Mouse moved to (553, 438)
Screenshot: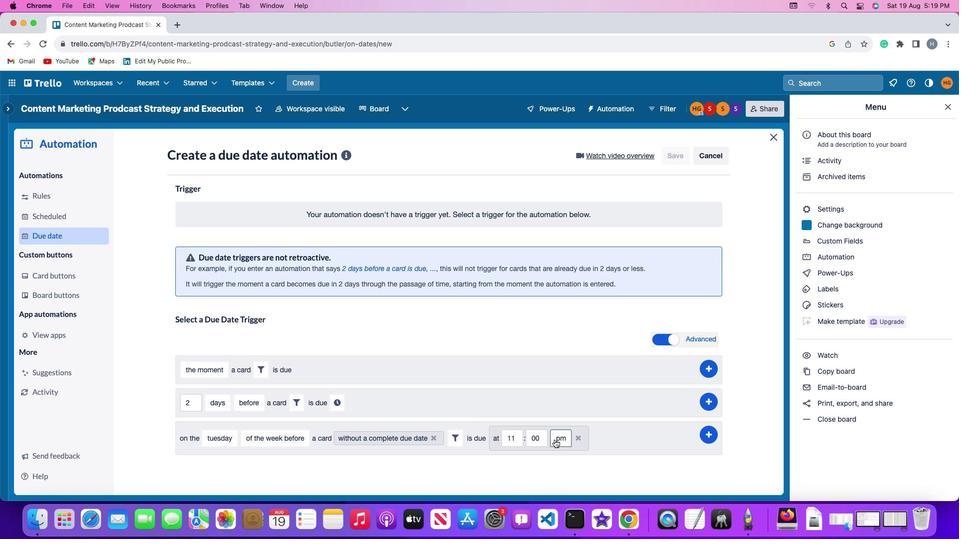 
Action: Mouse pressed left at (553, 438)
Screenshot: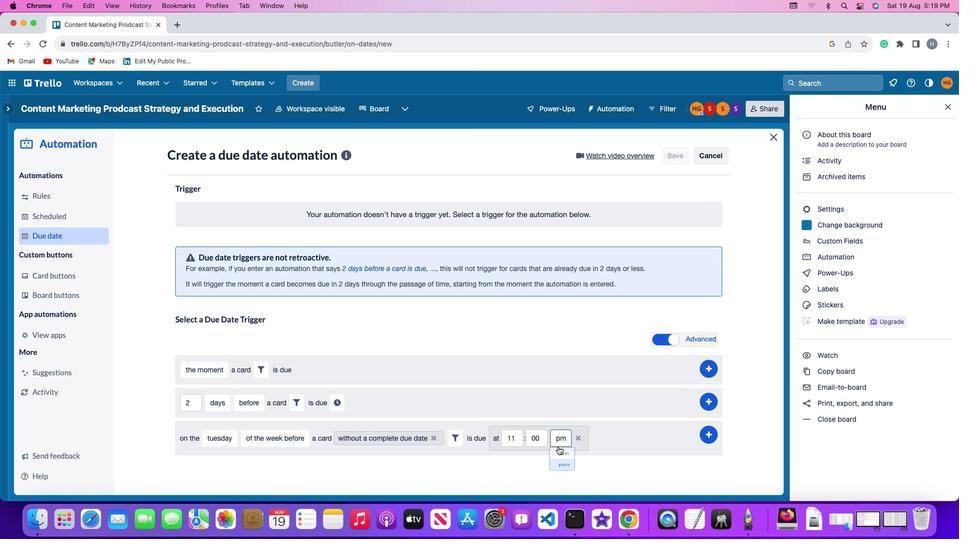 
Action: Mouse moved to (562, 457)
Screenshot: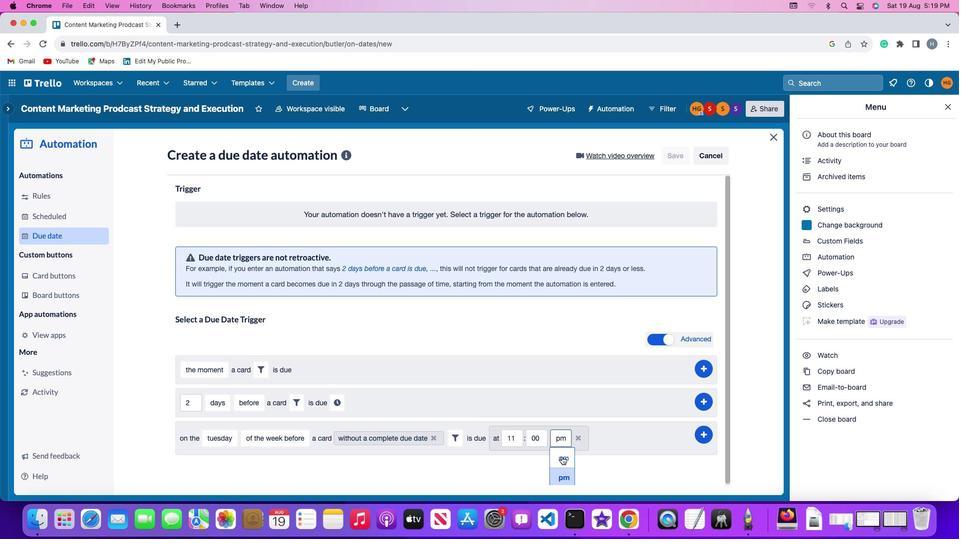 
Action: Mouse pressed left at (562, 457)
Screenshot: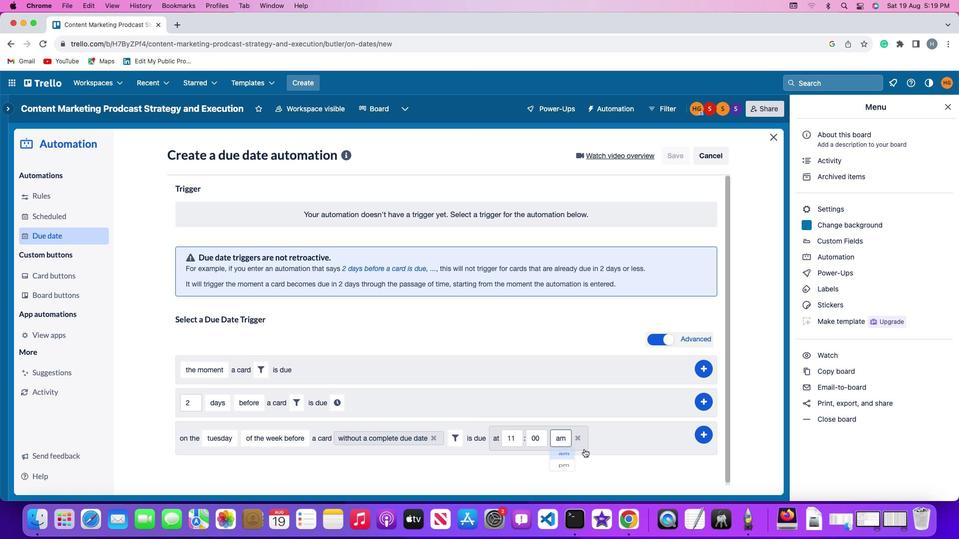 
Action: Mouse moved to (711, 434)
Screenshot: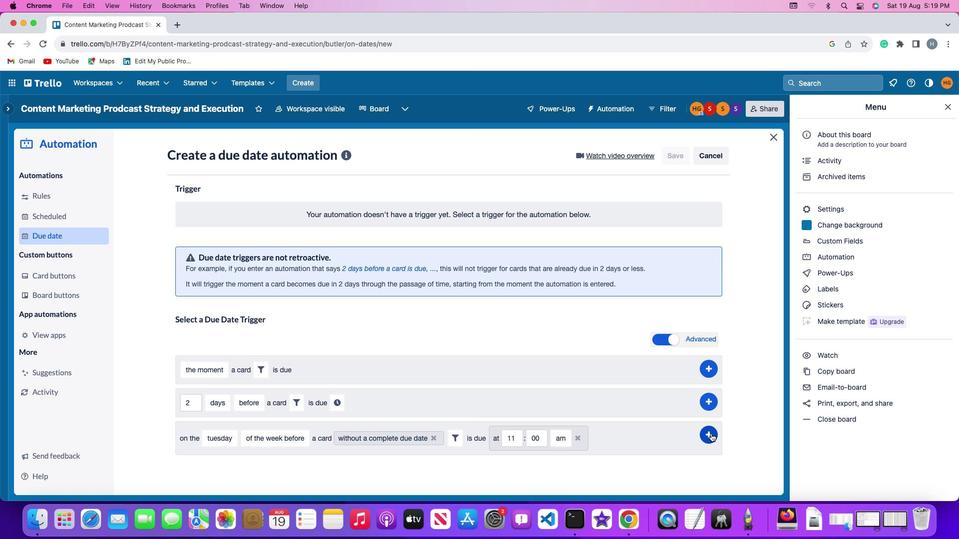 
Action: Mouse pressed left at (711, 434)
Screenshot: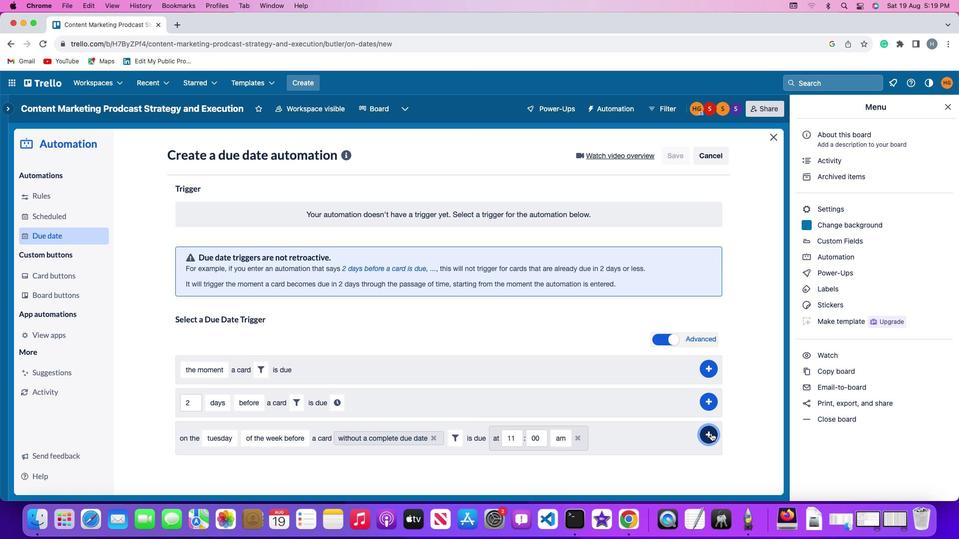 
Action: Mouse moved to (733, 369)
Screenshot: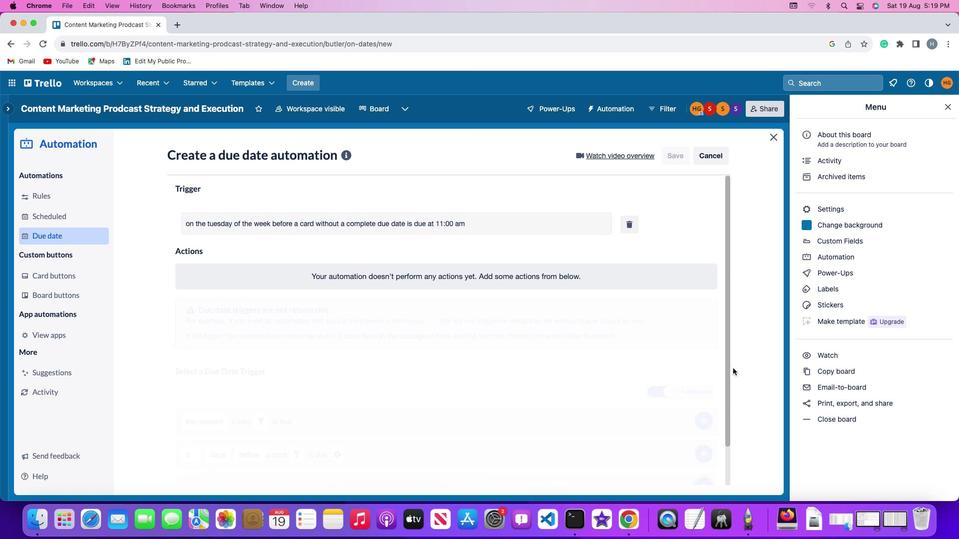 
